 Task: Update the contact information for Shivani Mishra in Outlook.
Action: Mouse moved to (13, 86)
Screenshot: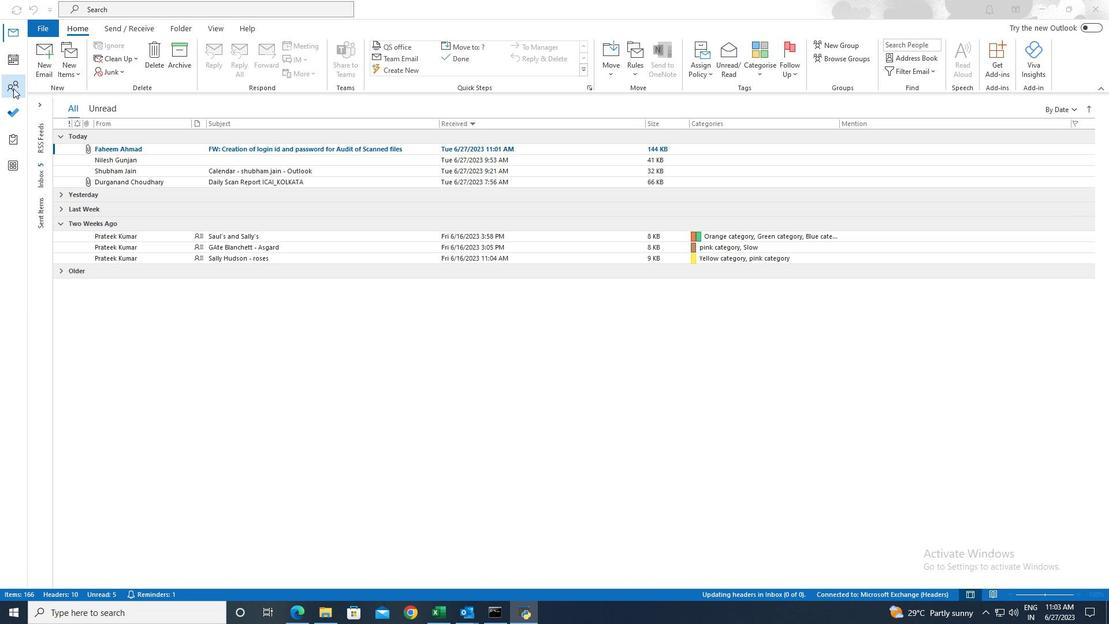 
Action: Mouse pressed left at (13, 86)
Screenshot: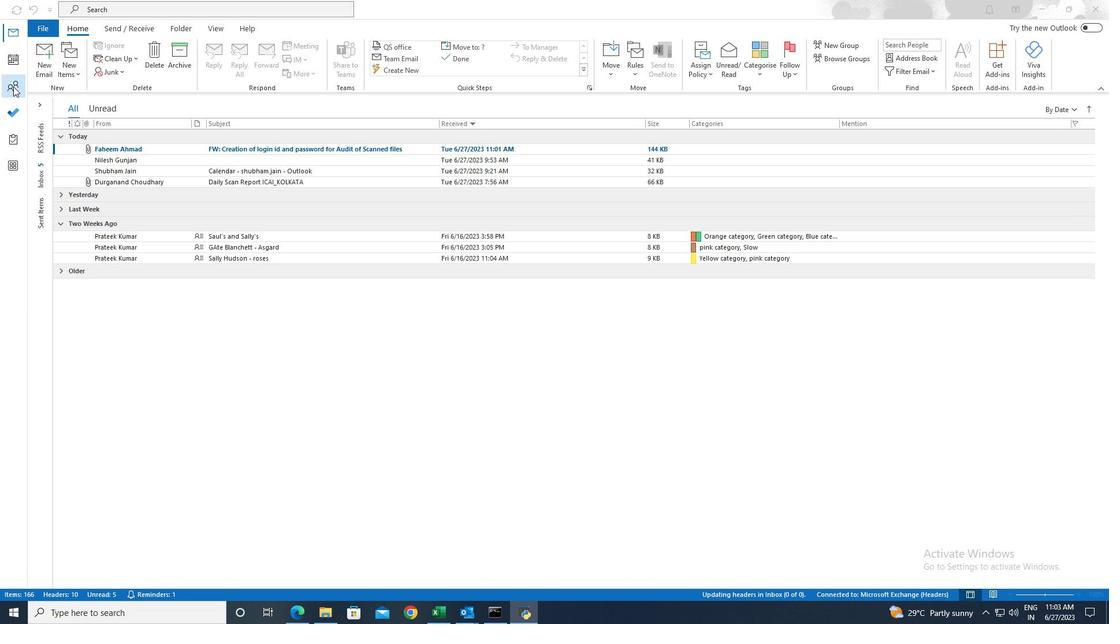 
Action: Mouse moved to (50, 65)
Screenshot: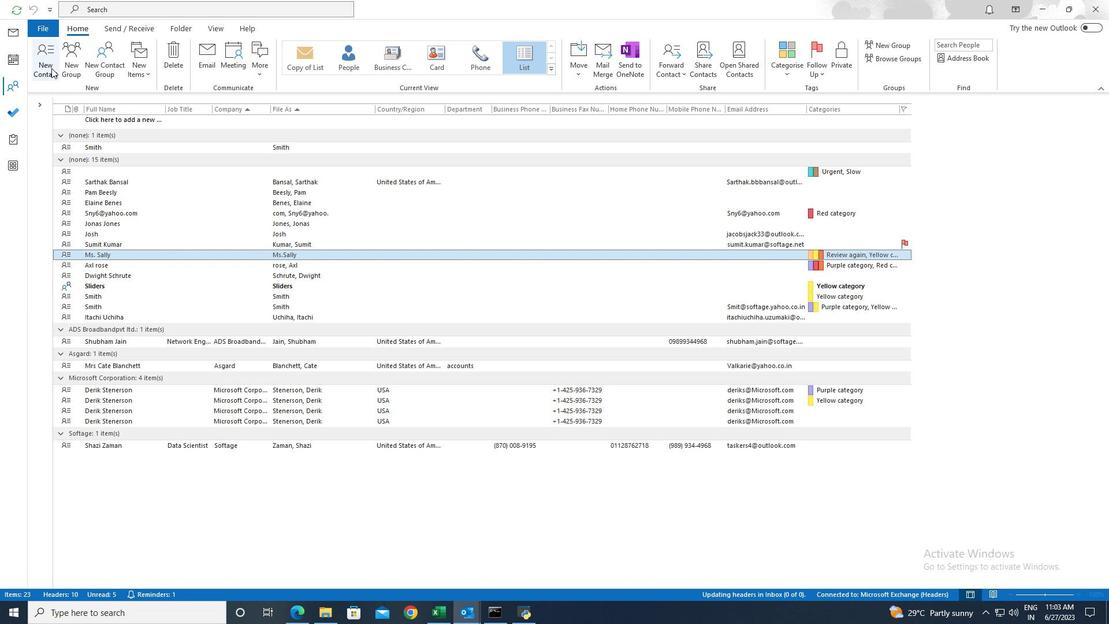 
Action: Mouse pressed left at (50, 65)
Screenshot: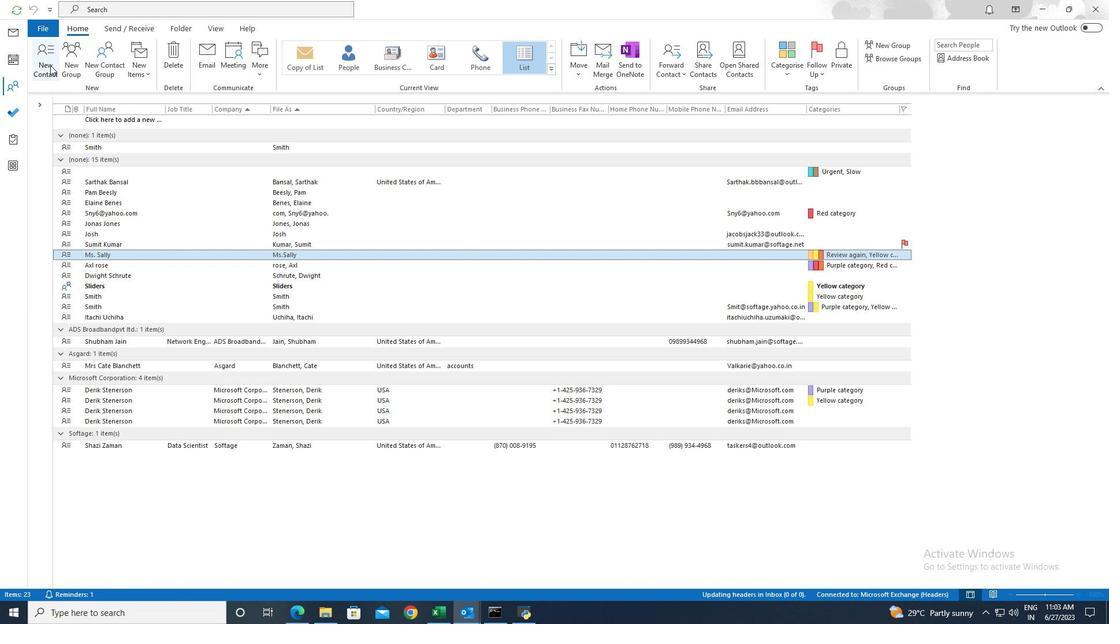 
Action: Mouse moved to (121, 103)
Screenshot: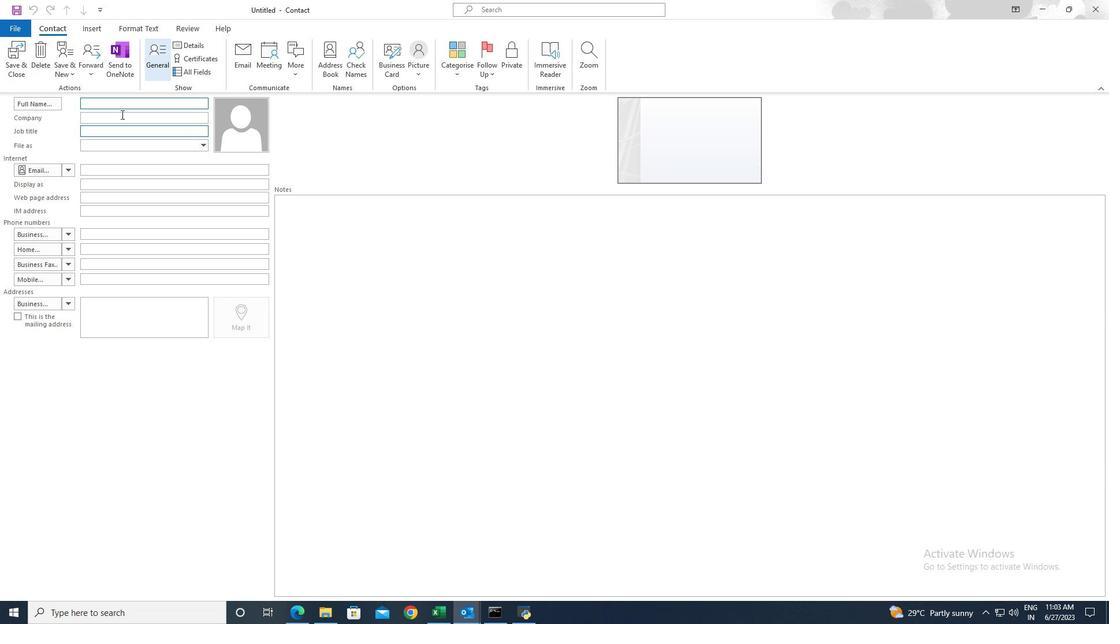 
Action: Mouse pressed left at (121, 103)
Screenshot: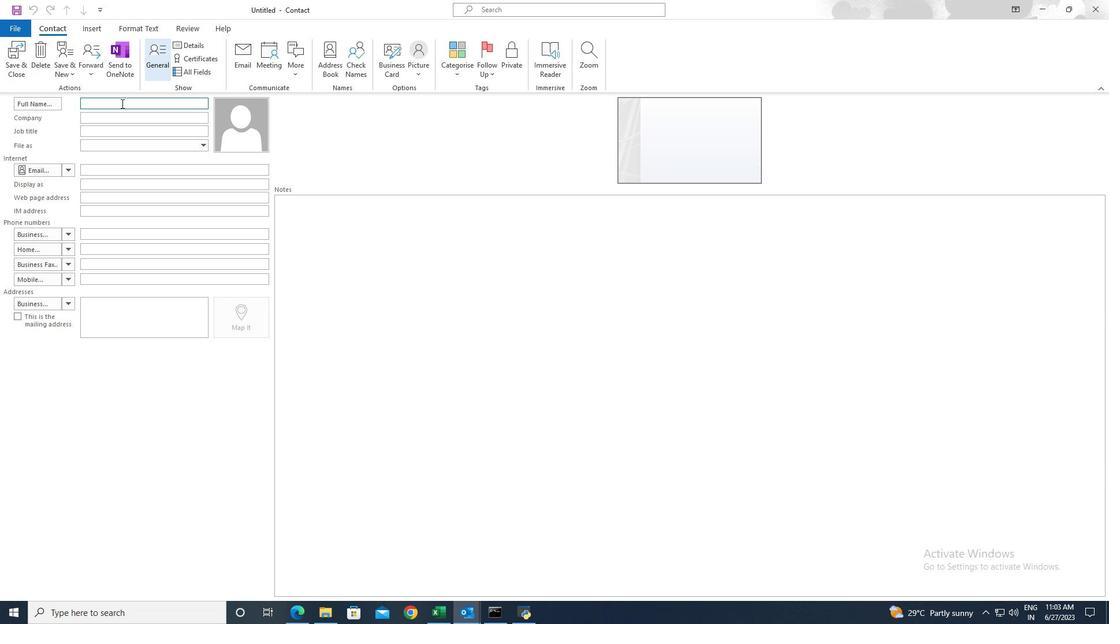 
Action: Key pressed <Key.shift>Shivani<Key.space><Key.shift><Key.shift><Key.shift><Key.shift><Key.shift><Key.shift>Mishra
Screenshot: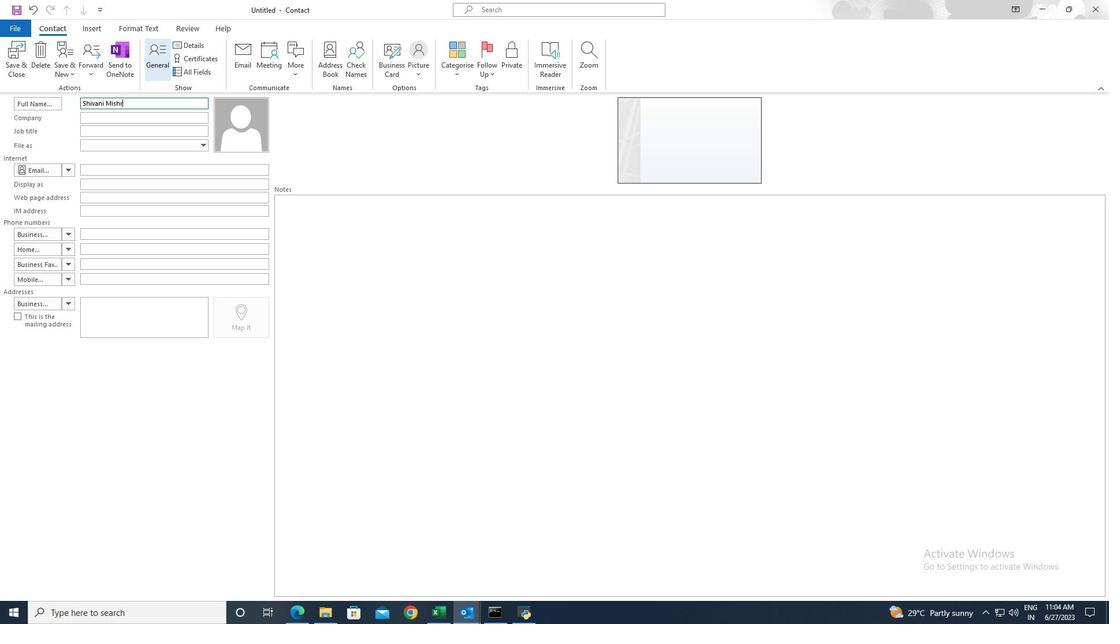 
Action: Mouse moved to (143, 167)
Screenshot: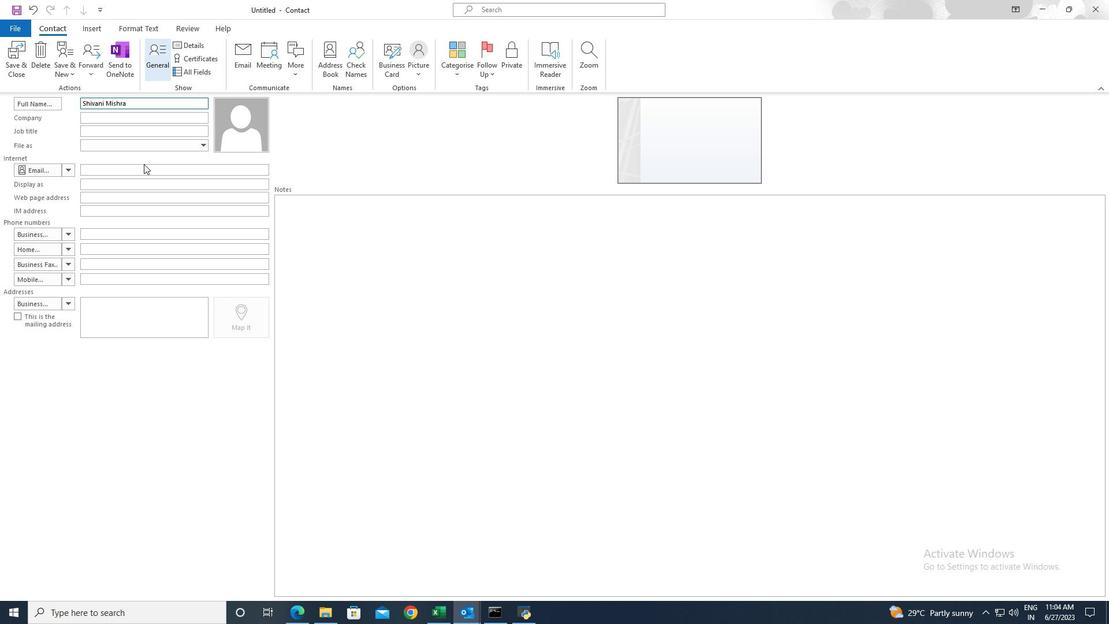 
Action: Mouse pressed left at (143, 167)
Screenshot: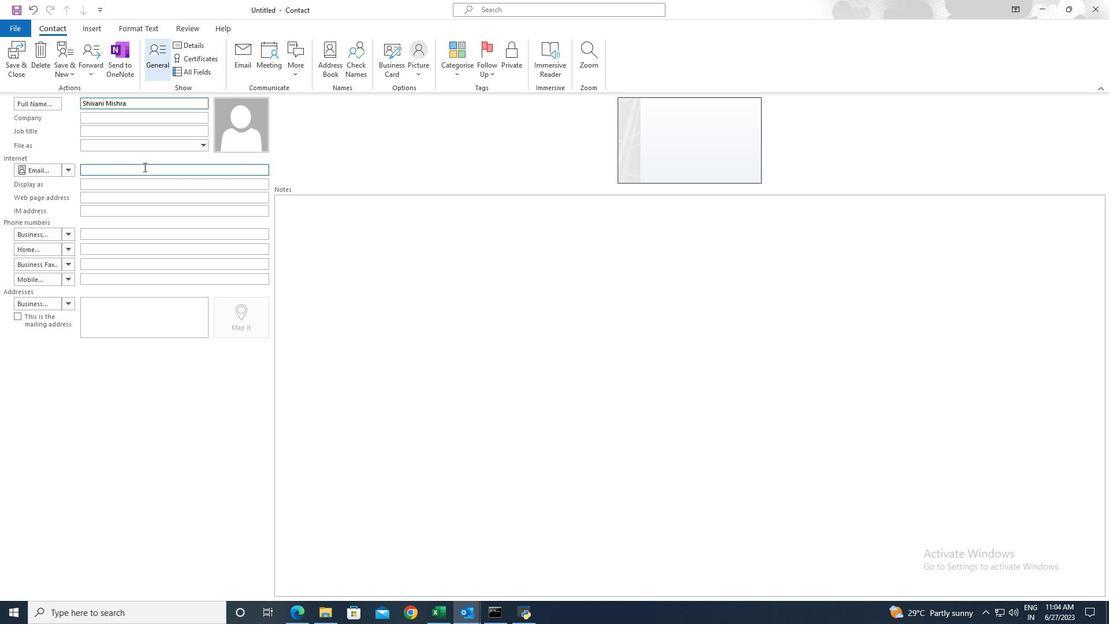 
Action: Key pressed shivani.mishra<Key.shift>@softage.net
Screenshot: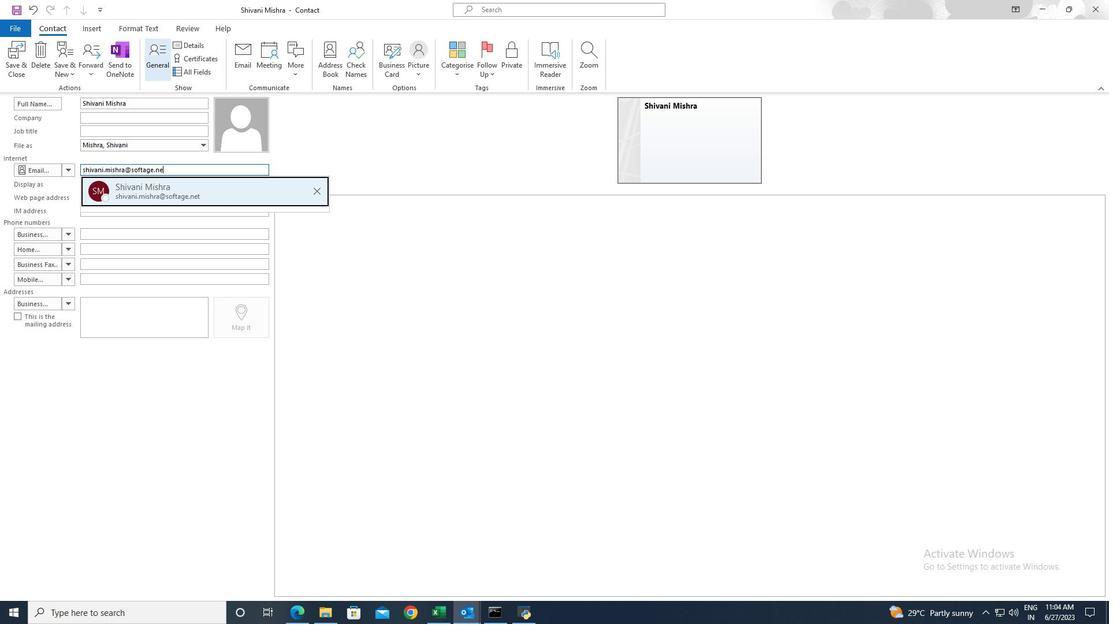 
Action: Mouse moved to (102, 251)
Screenshot: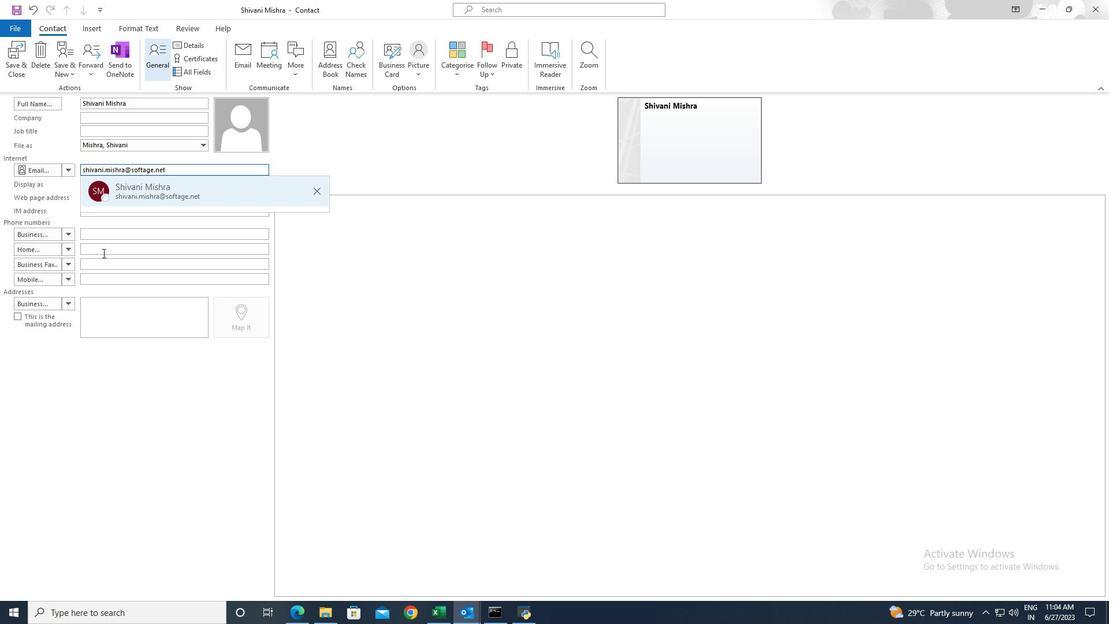 
Action: Mouse pressed left at (102, 251)
Screenshot: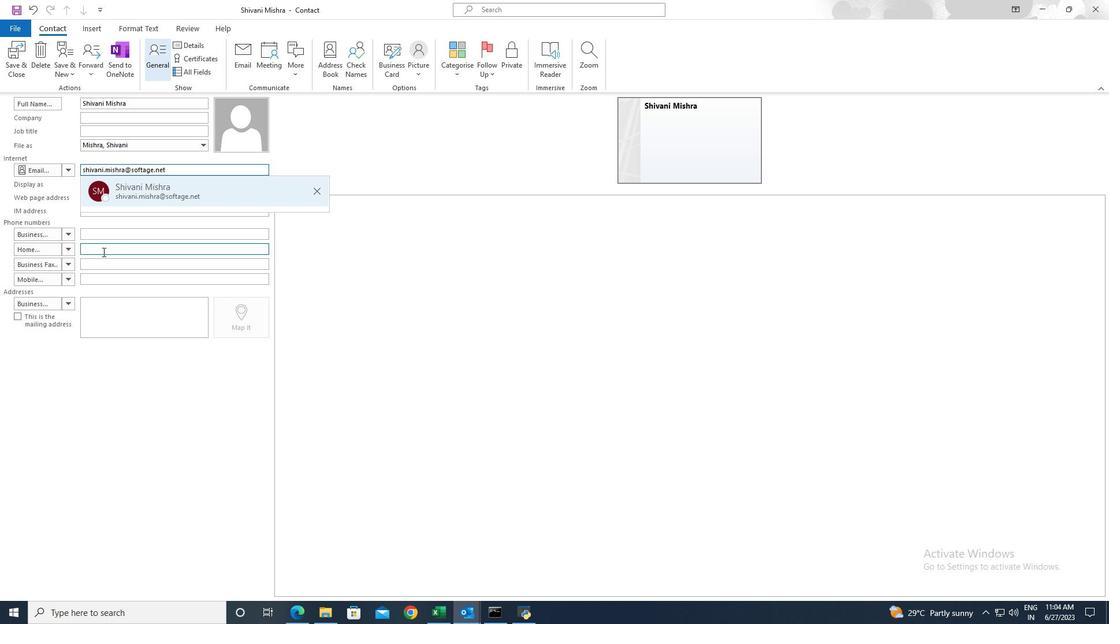 
Action: Key pressed 011<Key.space>28762727
Screenshot: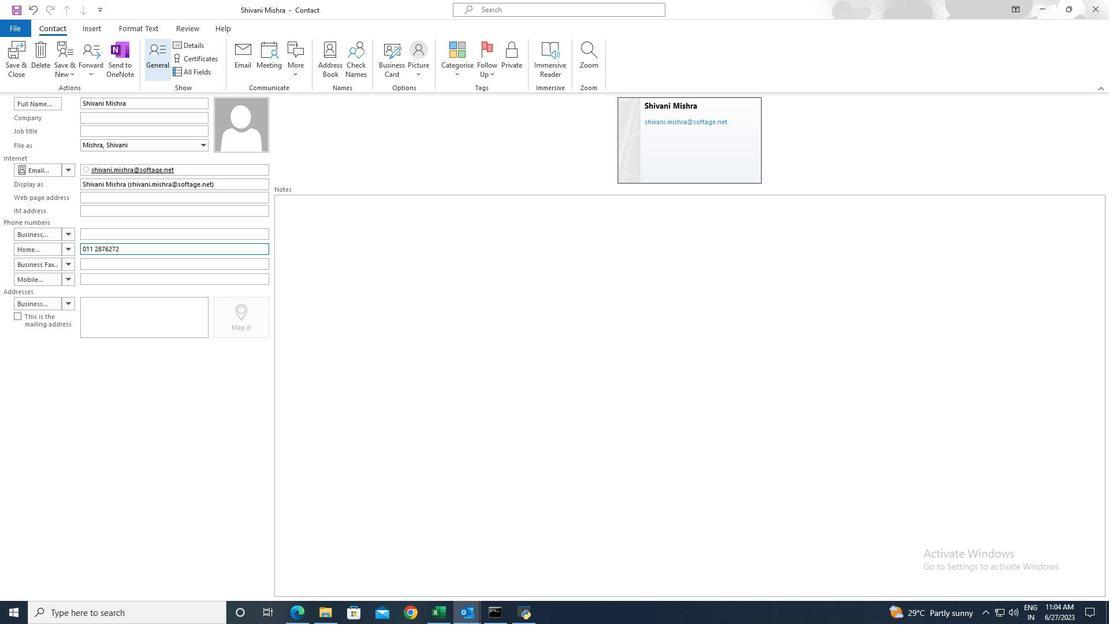 
Action: Mouse moved to (98, 29)
Screenshot: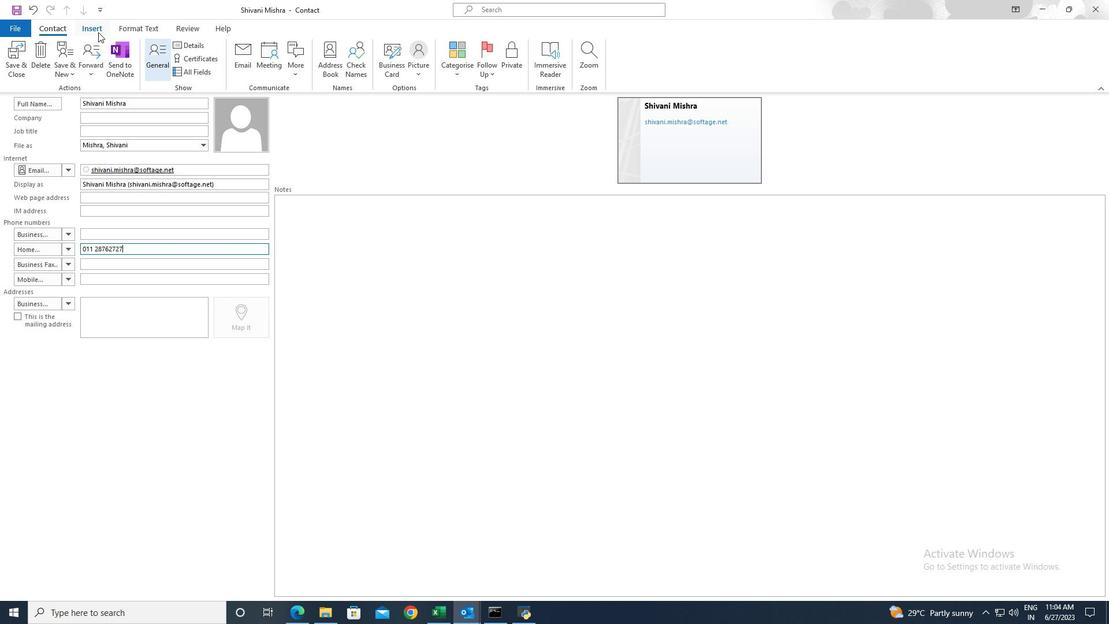 
Action: Mouse pressed left at (98, 29)
Screenshot: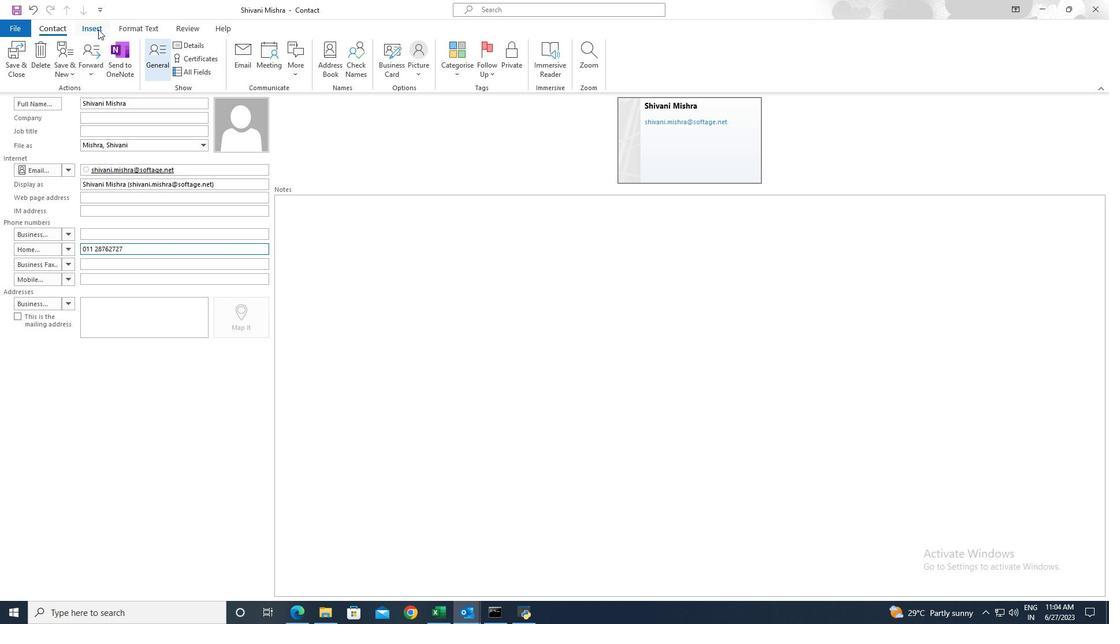 
Action: Mouse moved to (98, 65)
Screenshot: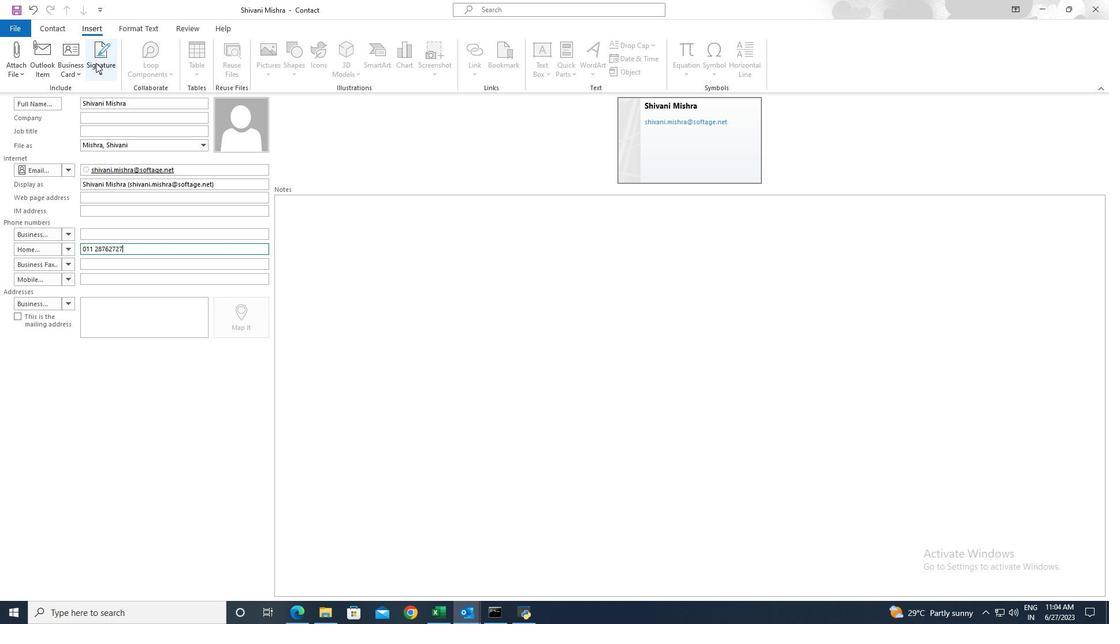 
Action: Mouse pressed left at (98, 65)
Screenshot: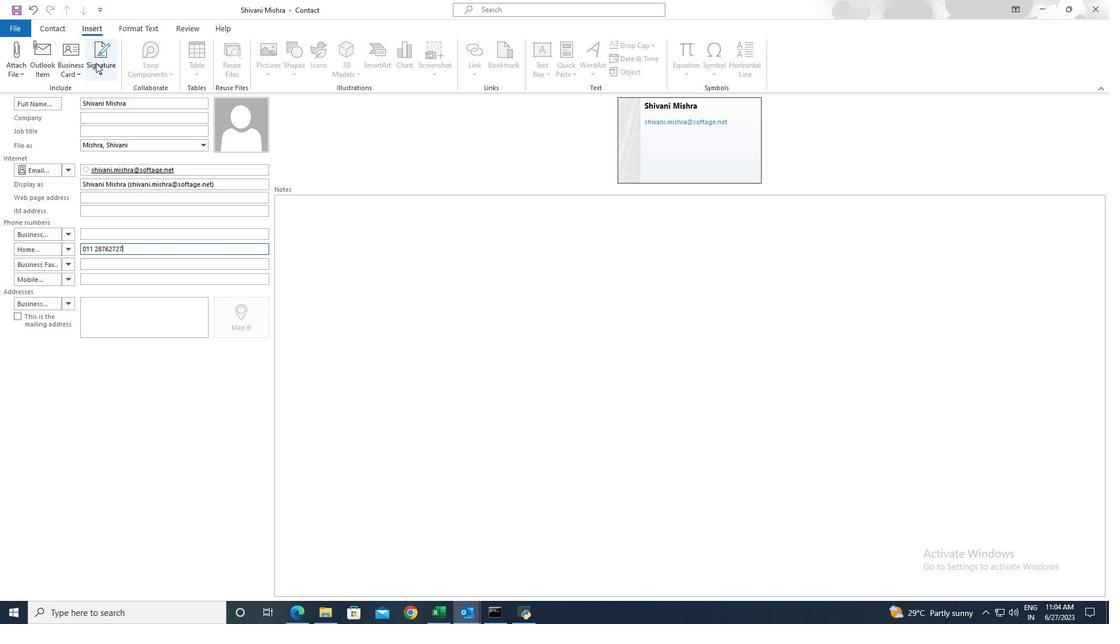 
Action: Mouse moved to (109, 106)
Screenshot: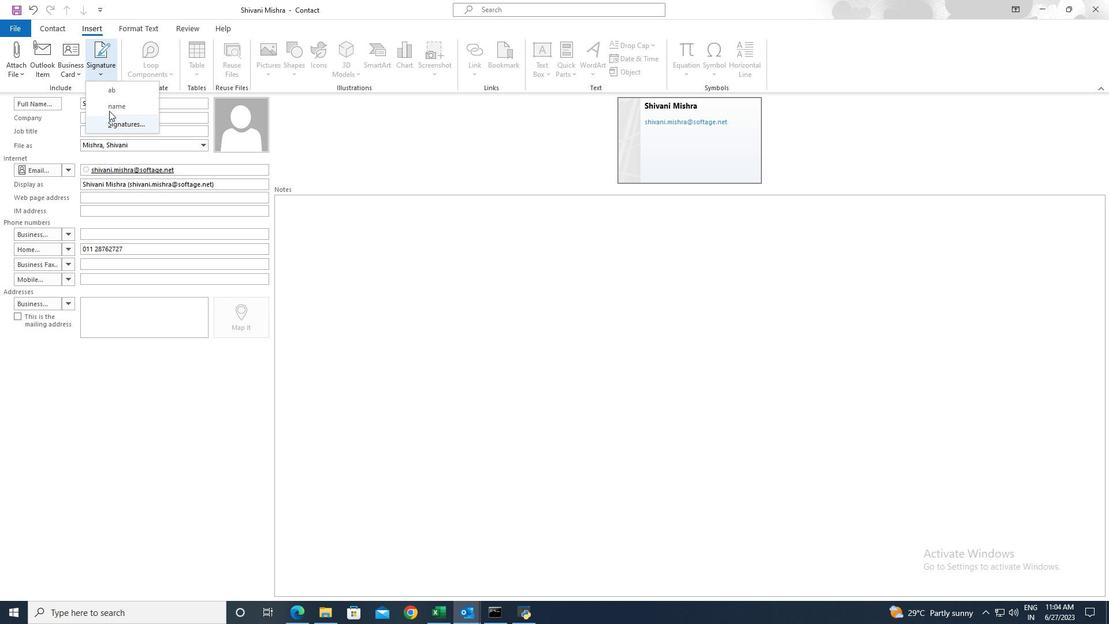 
Action: Mouse pressed left at (109, 106)
Screenshot: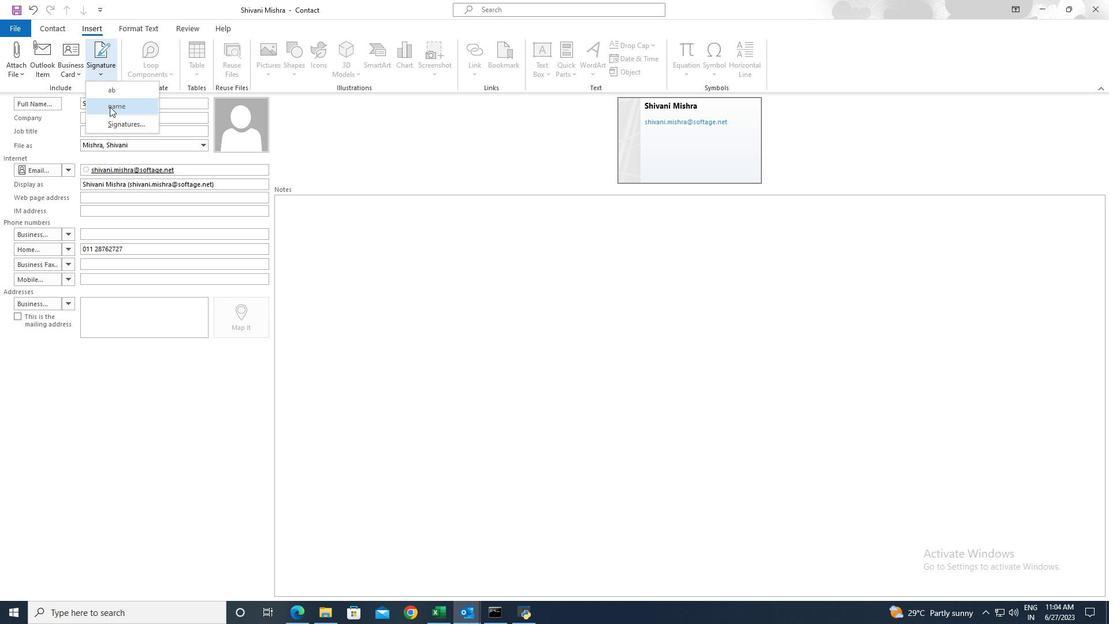 
Action: Mouse moved to (47, 25)
Screenshot: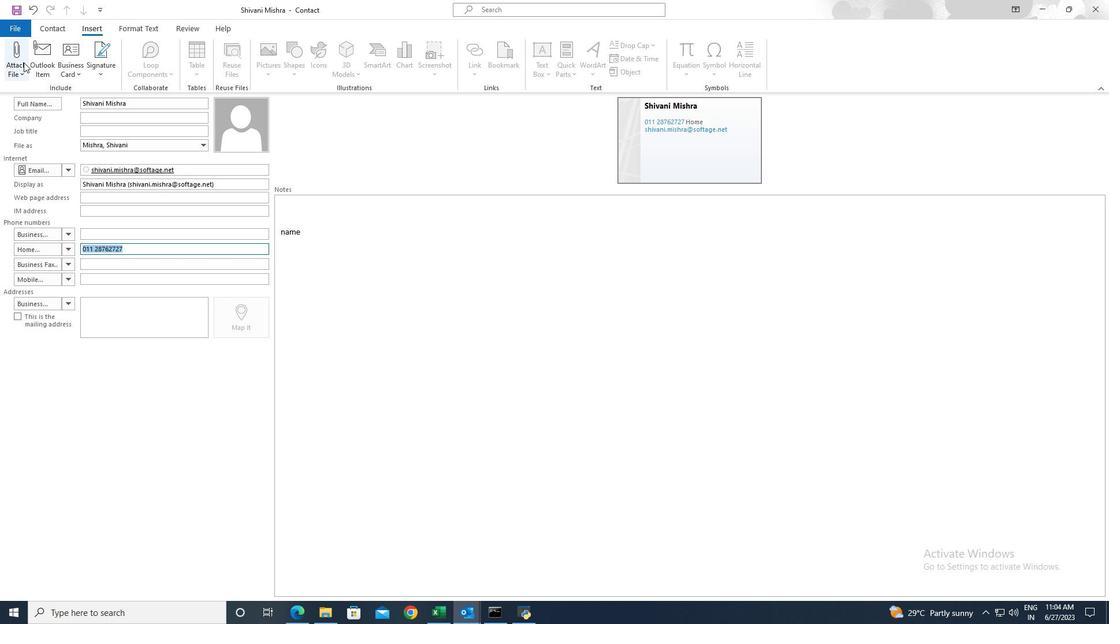 
Action: Mouse pressed left at (47, 25)
Screenshot: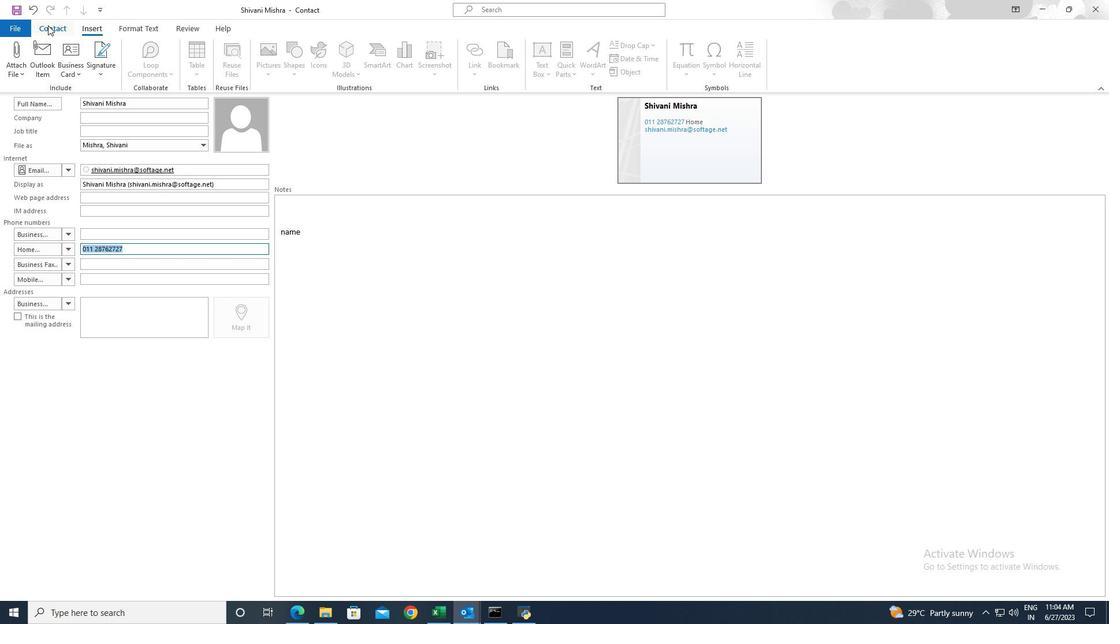 
Action: Mouse moved to (23, 61)
Screenshot: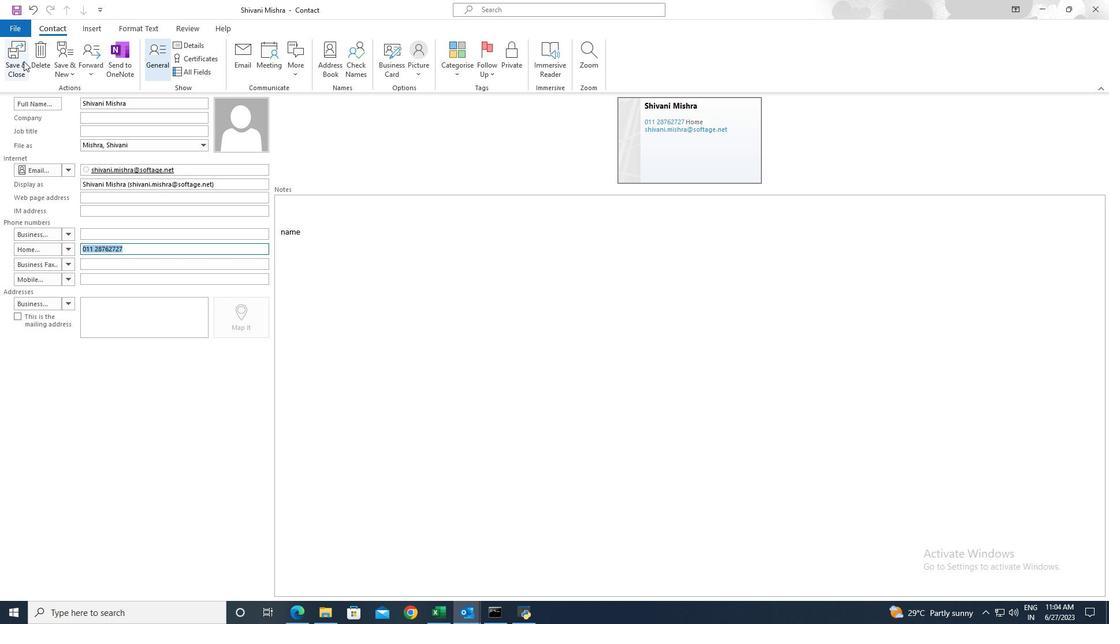 
Action: Mouse pressed left at (23, 61)
Screenshot: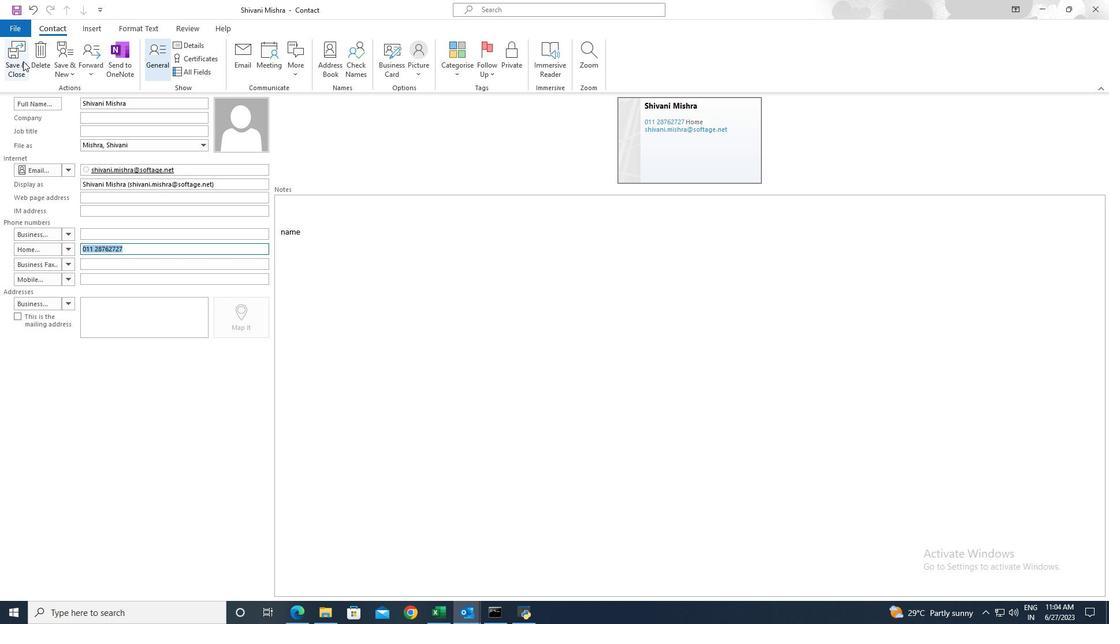 
